 Task: Create a sub task System Test and UAT for the task  Develop a custom inventory management system in the project AgileAssist , assign it to team member softage.2@softage.net and update the status of the sub task to  Off Track , set the priority of the sub task to High
Action: Mouse moved to (366, 208)
Screenshot: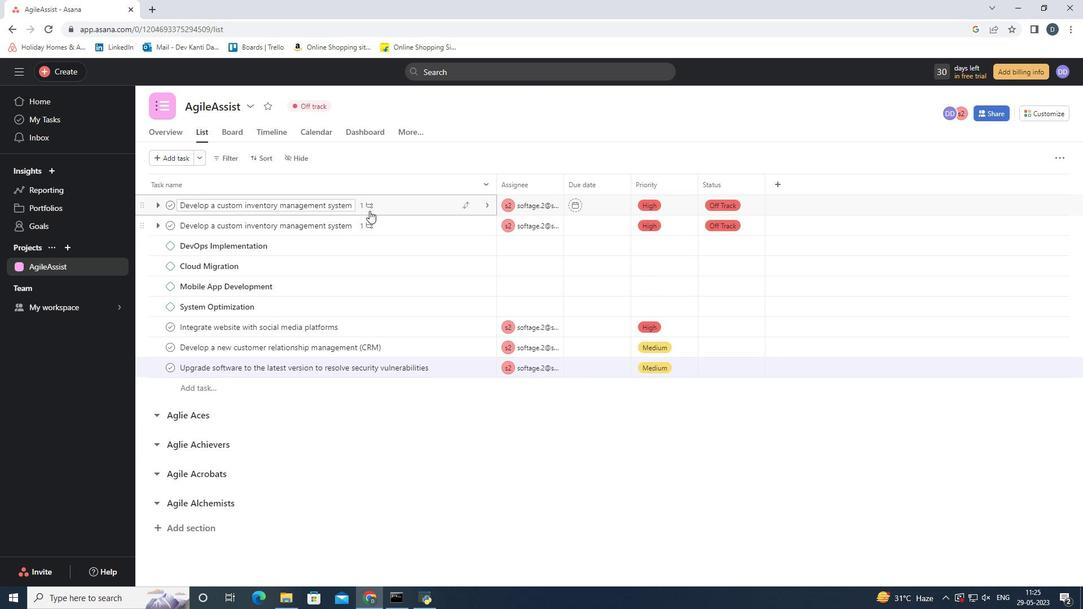 
Action: Mouse pressed left at (366, 208)
Screenshot: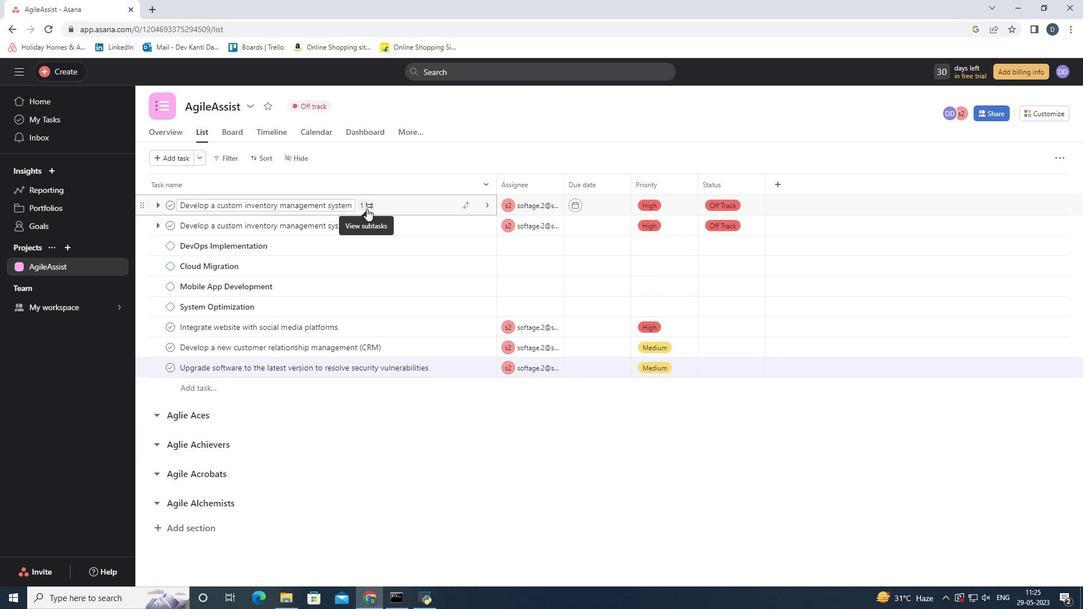 
Action: Mouse moved to (742, 399)
Screenshot: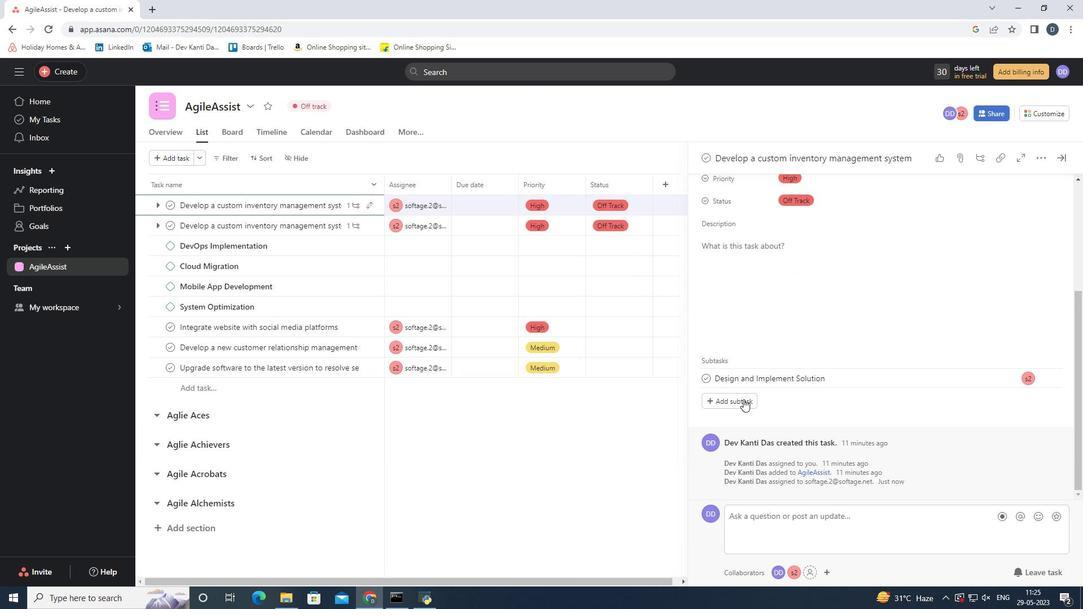
Action: Mouse pressed left at (742, 399)
Screenshot: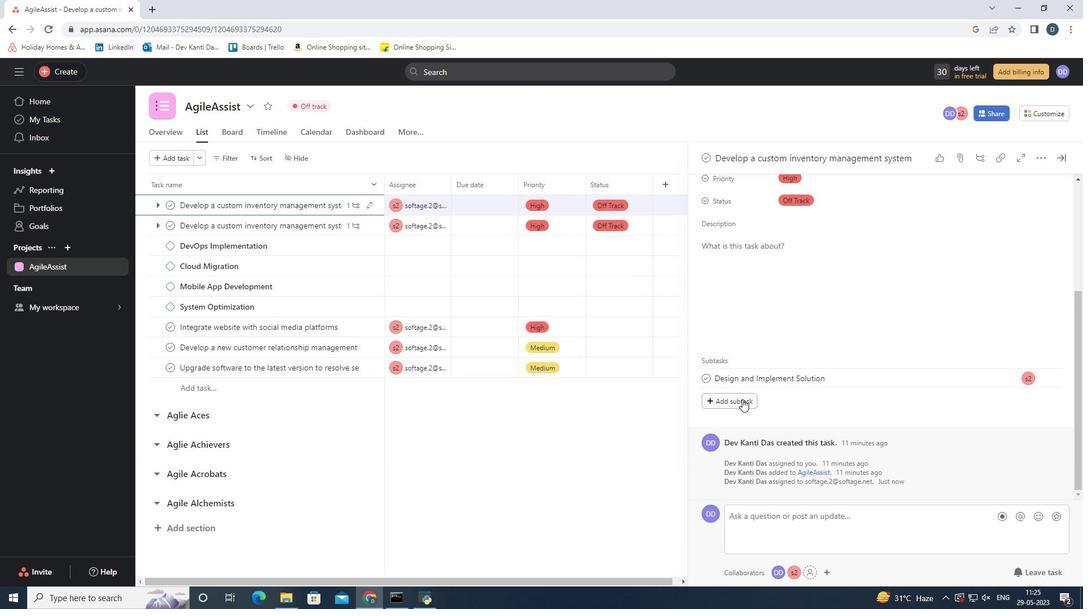 
Action: Mouse moved to (766, 375)
Screenshot: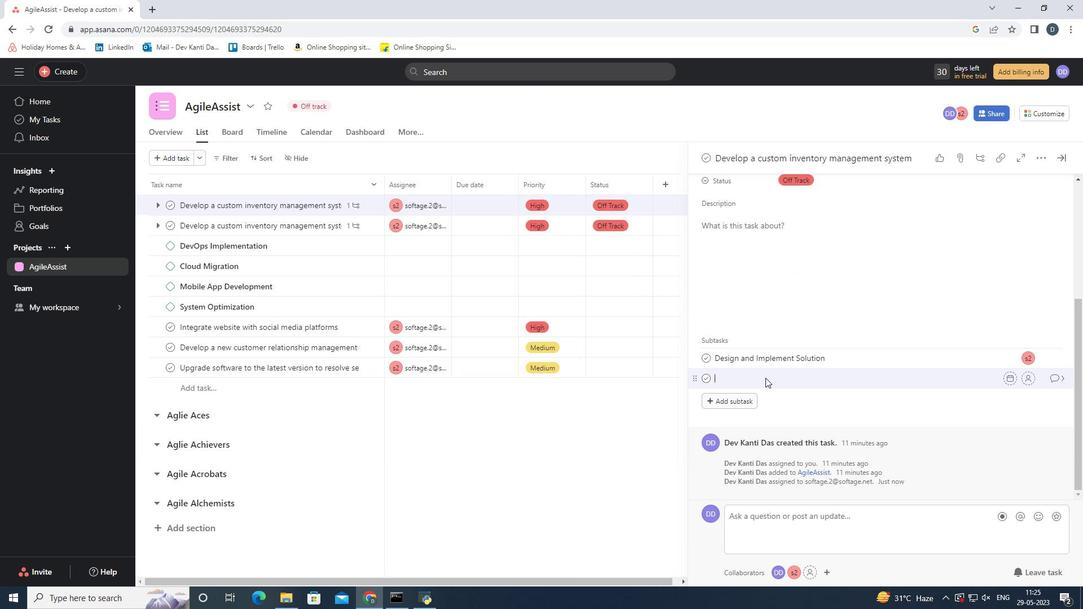 
Action: Key pressed <Key.shift><Key.shift><Key.shift><Key.shift><Key.shift><Key.shift><Key.shift><Key.shift><Key.shift><Key.shift><Key.shift><Key.shift><Key.shift><Key.shift><Key.shift><Key.shift><Key.shift><Key.shift><Key.shift><Key.shift><Key.shift><Key.shift><Key.shift><Key.shift><Key.shift><Key.shift><Key.shift><Key.shift><Key.shift><Key.shift><Key.shift><Key.shift><Key.shift><Key.shift><Key.shift><Key.shift><Key.shift><Key.shift><Key.shift><Key.shift><Key.shift><Key.shift><Key.shift><Key.shift><Key.shift><Key.shift><Key.shift><Key.shift><Key.shift><Key.shift><Key.shift><Key.shift><Key.shift><Key.shift><Key.shift><Key.shift><Key.shift><Key.shift><Key.shift><Key.shift><Key.shift><Key.shift><Key.shift><Key.shift><Key.shift><Key.shift><Key.shift><Key.shift><Key.shift><Key.shift><Key.shift><Key.shift><Key.shift><Key.shift><Key.shift><Key.shift>System<Key.space><Key.shift>Test<Key.space>and<Key.space><Key.shift>UAT
Screenshot: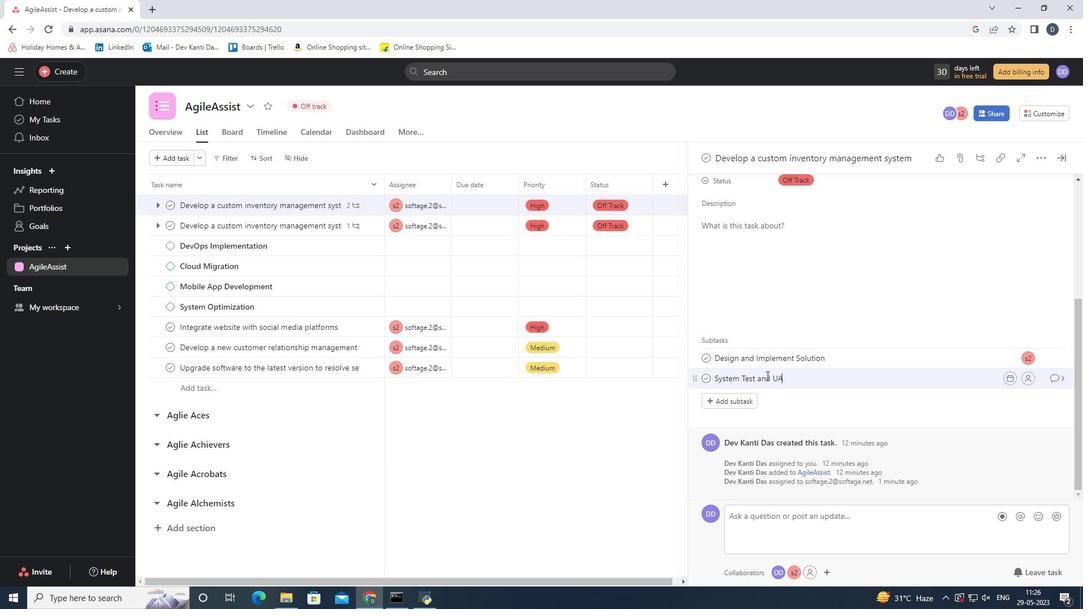 
Action: Mouse moved to (1026, 378)
Screenshot: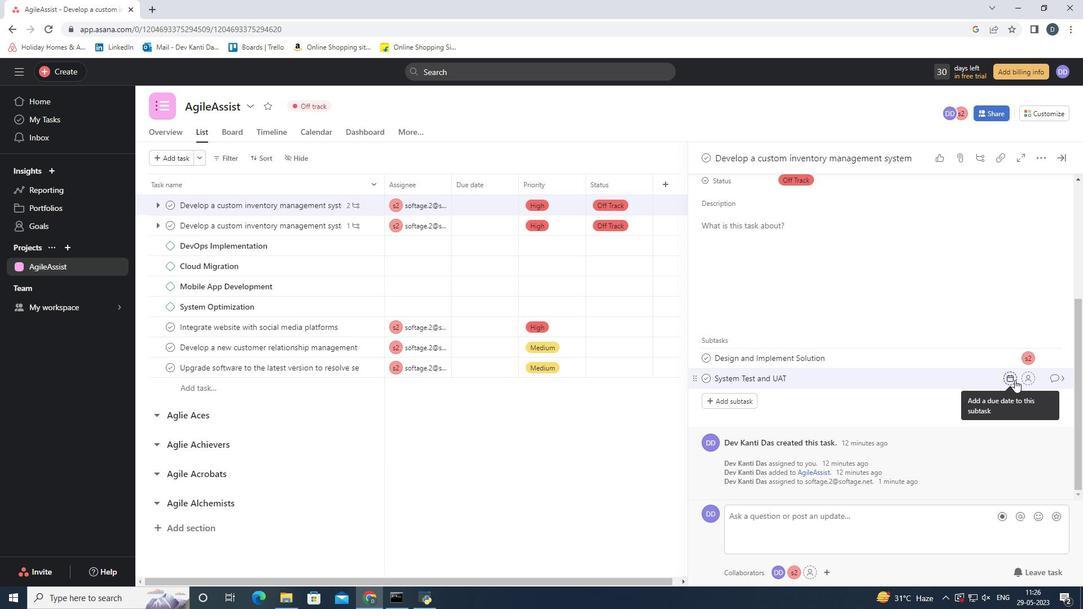
Action: Mouse pressed left at (1026, 378)
Screenshot: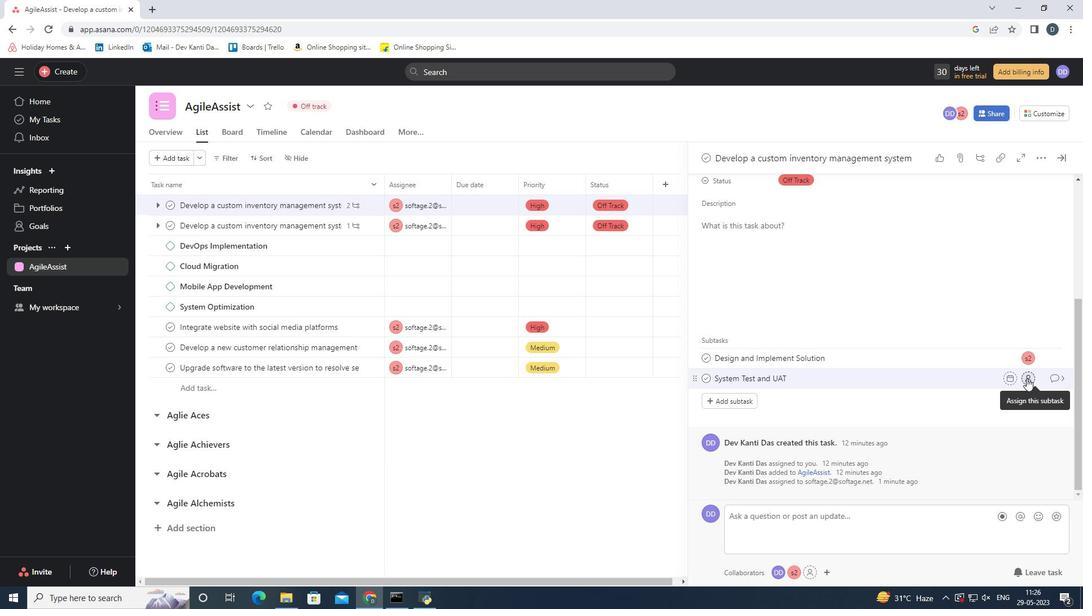 
Action: Mouse moved to (919, 464)
Screenshot: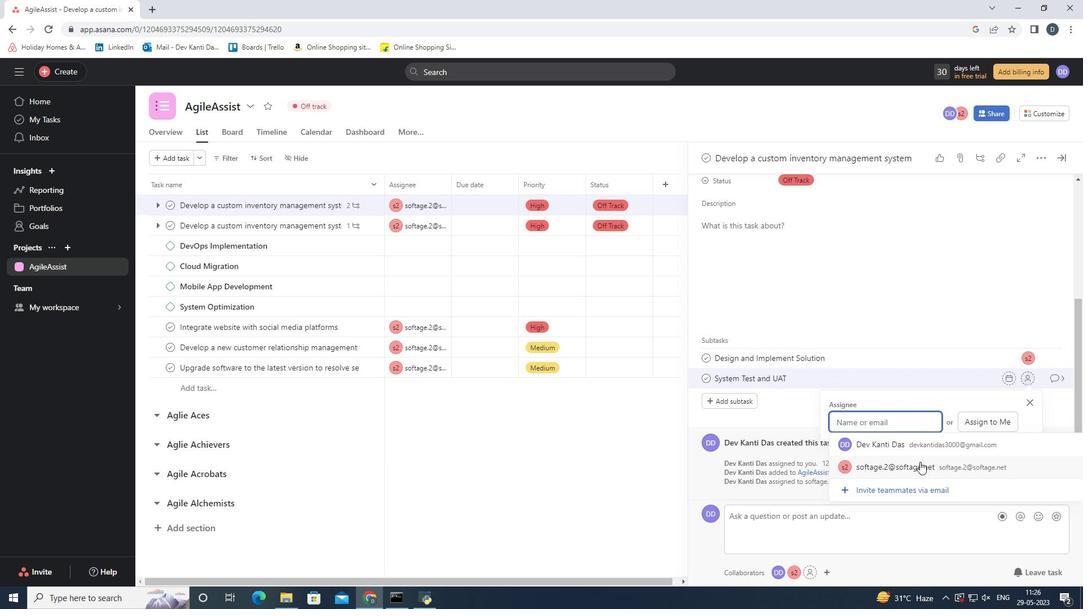 
Action: Mouse pressed left at (919, 464)
Screenshot: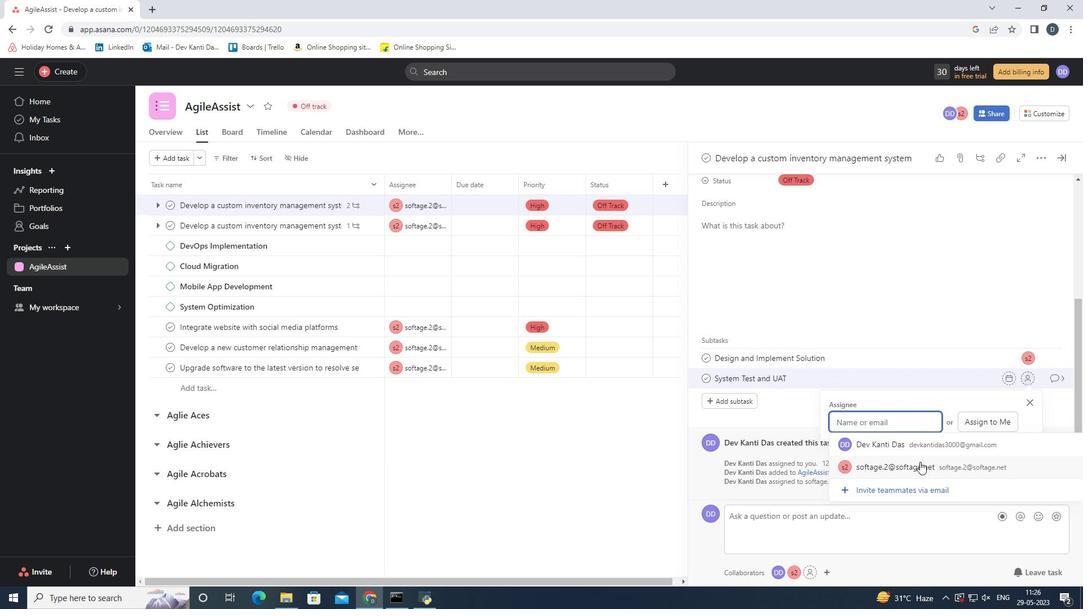 
Action: Mouse moved to (1058, 381)
Screenshot: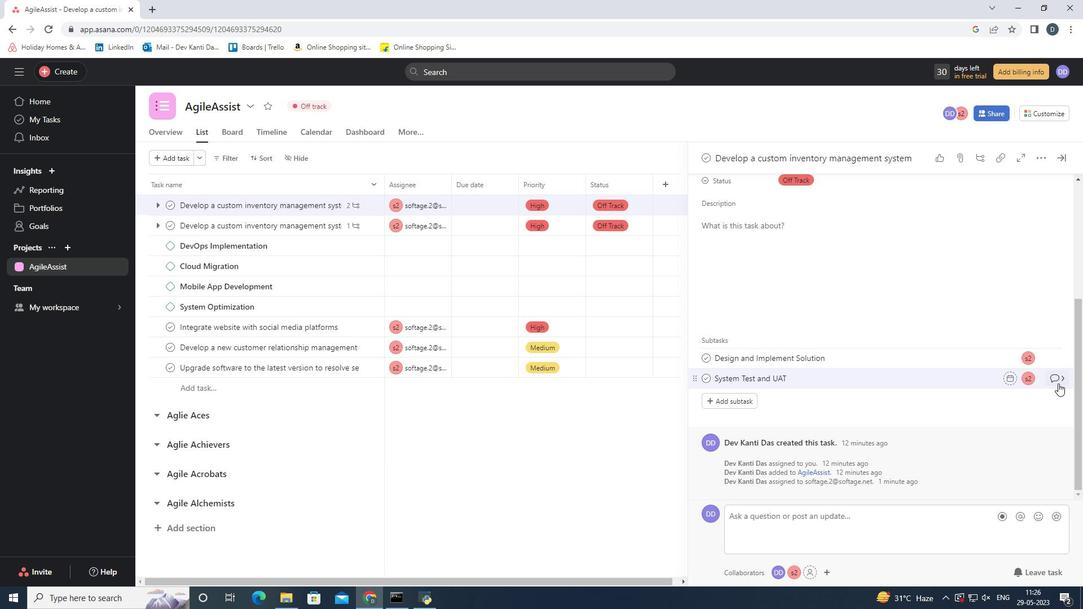 
Action: Mouse pressed left at (1058, 381)
Screenshot: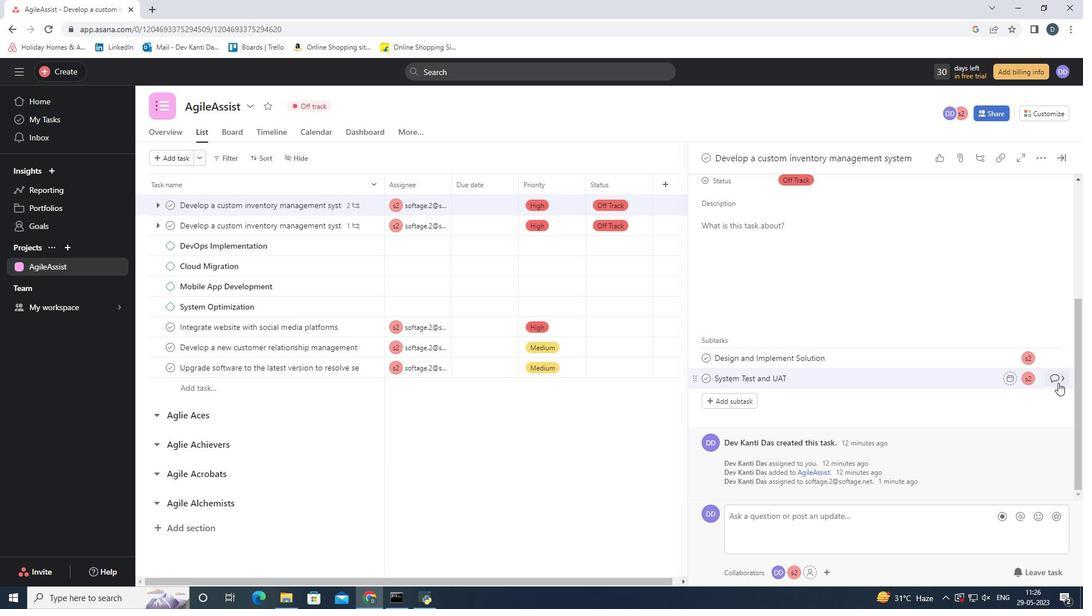 
Action: Mouse moved to (799, 374)
Screenshot: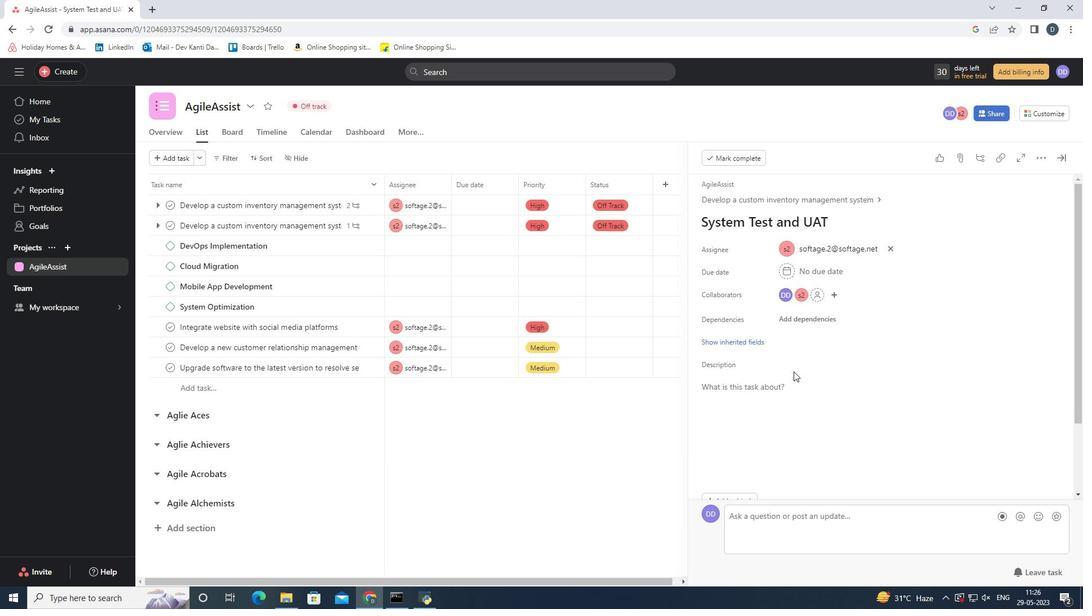 
Action: Mouse scrolled (799, 374) with delta (0, 0)
Screenshot: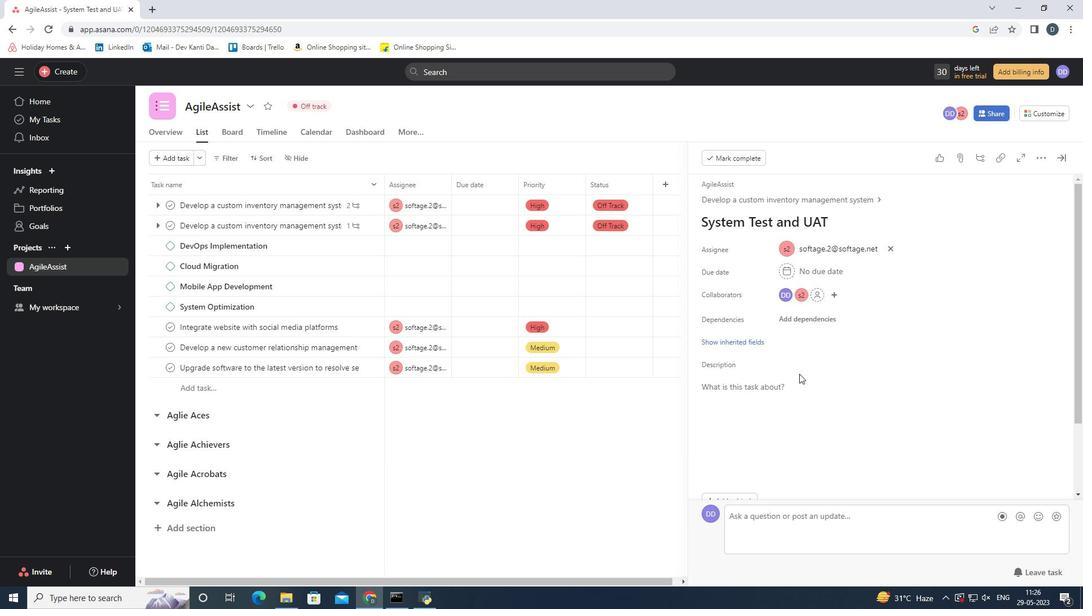 
Action: Mouse scrolled (799, 374) with delta (0, 0)
Screenshot: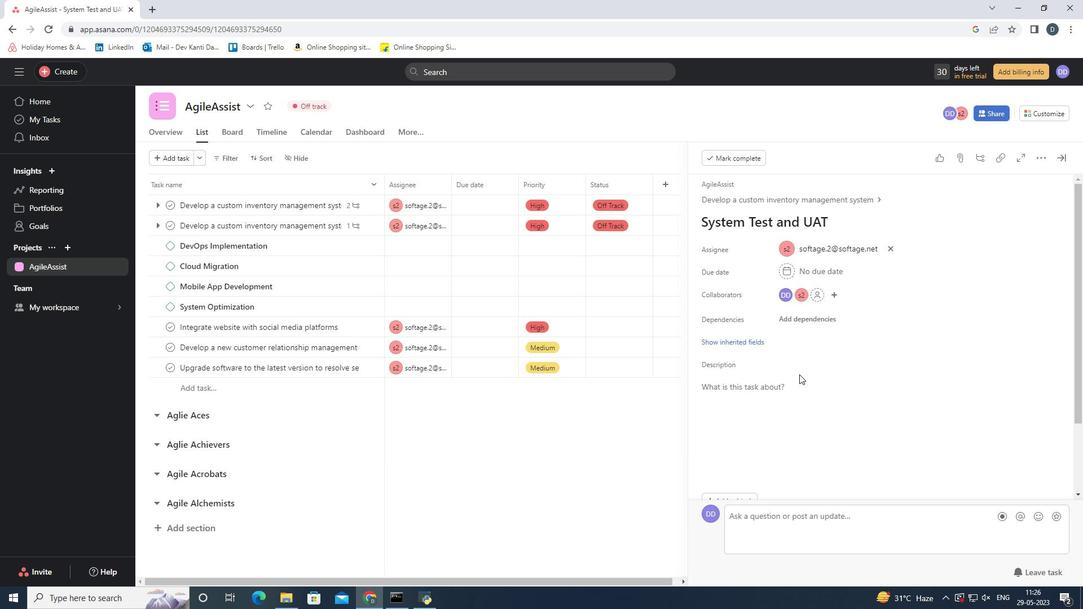 
Action: Mouse scrolled (799, 374) with delta (0, 0)
Screenshot: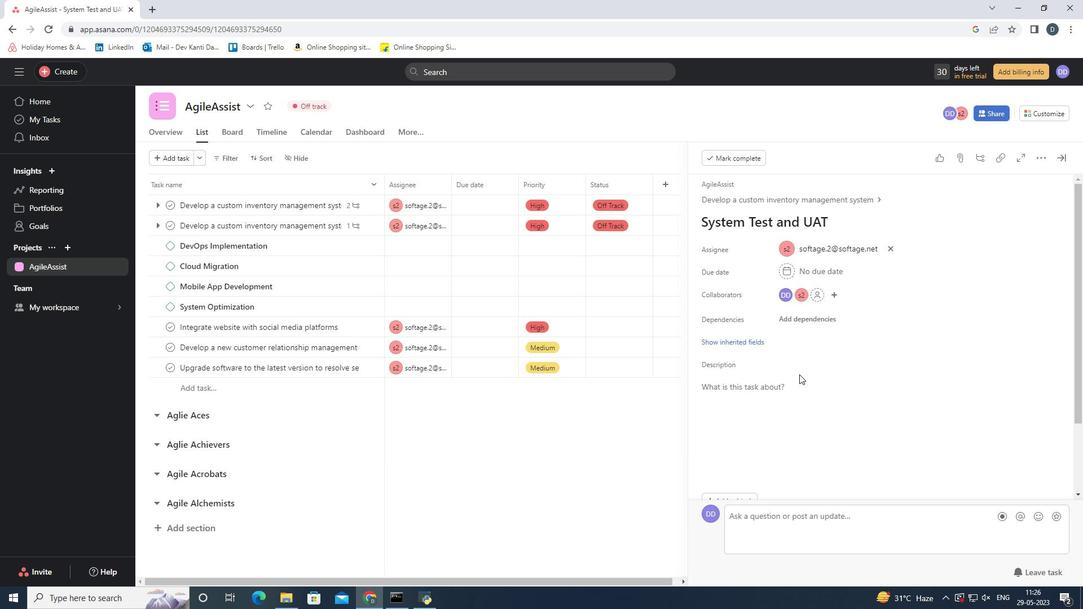 
Action: Mouse scrolled (799, 374) with delta (0, 0)
Screenshot: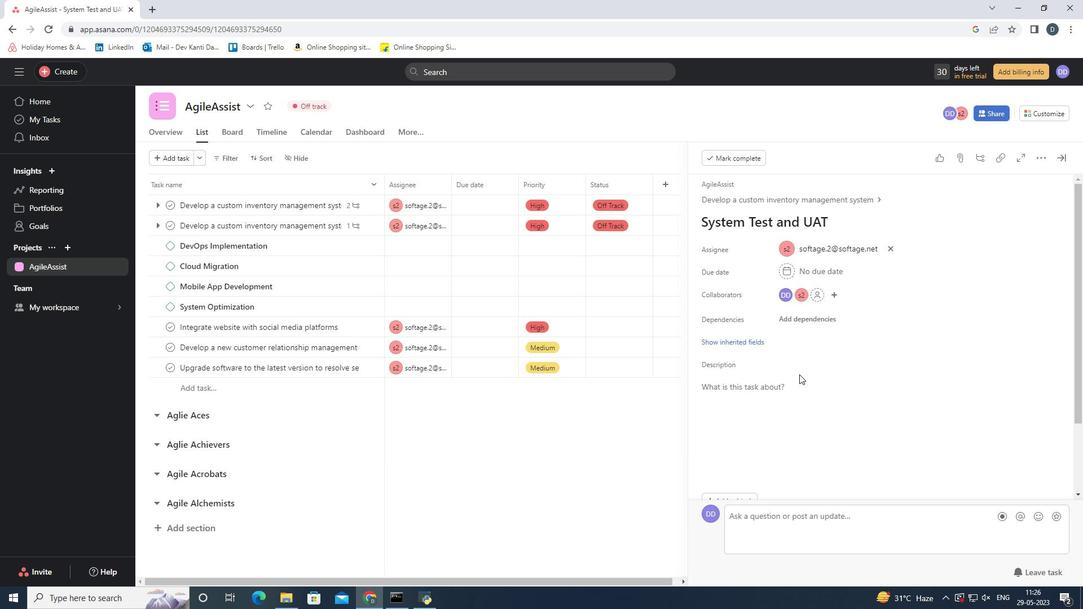 
Action: Mouse scrolled (799, 374) with delta (0, 0)
Screenshot: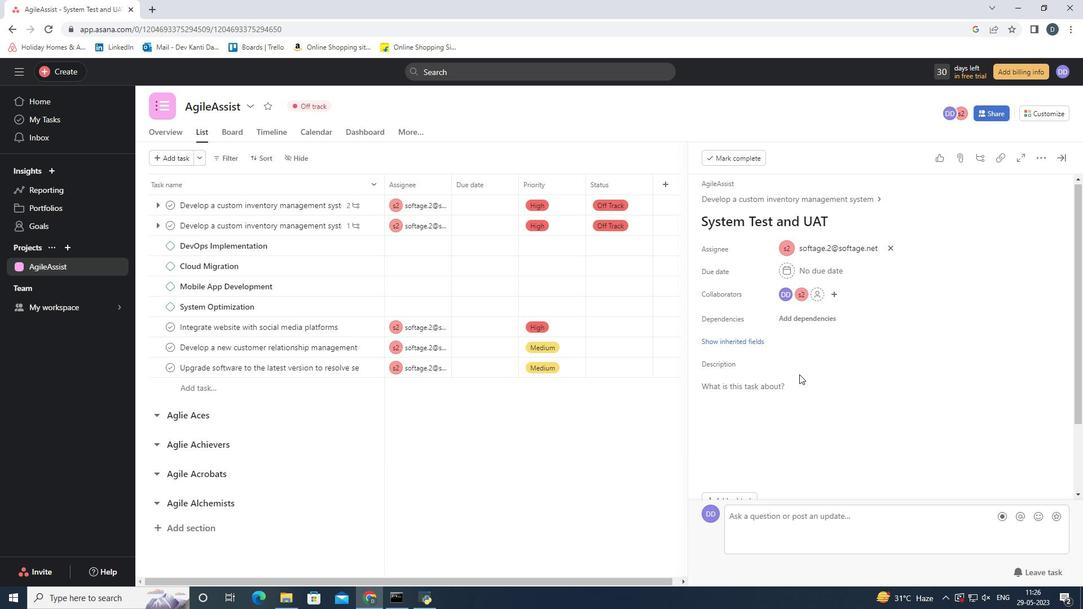 
Action: Mouse moved to (814, 476)
Screenshot: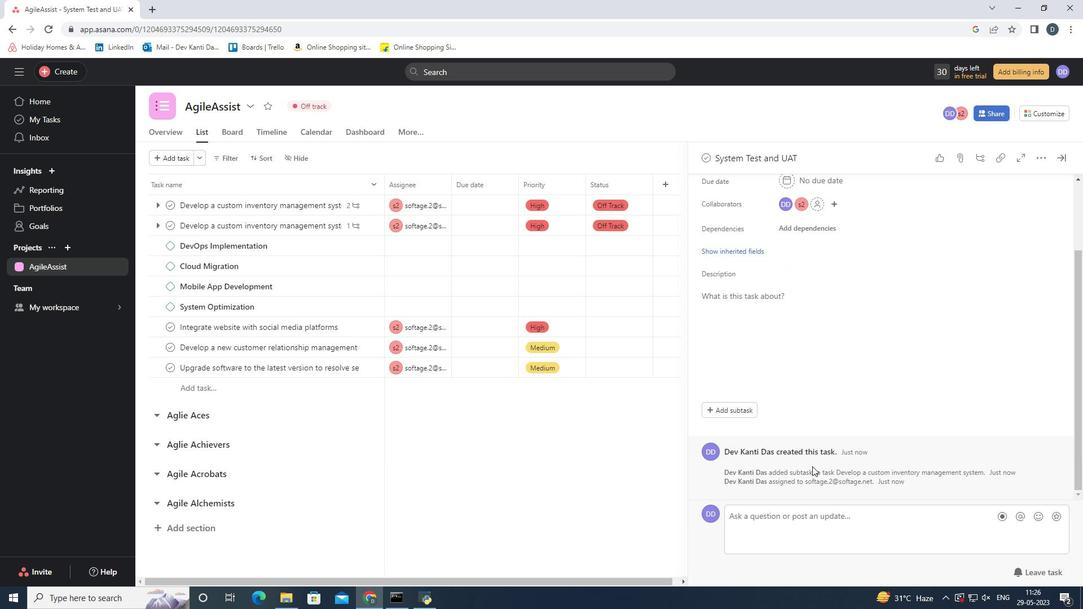 
Action: Mouse scrolled (814, 476) with delta (0, 0)
Screenshot: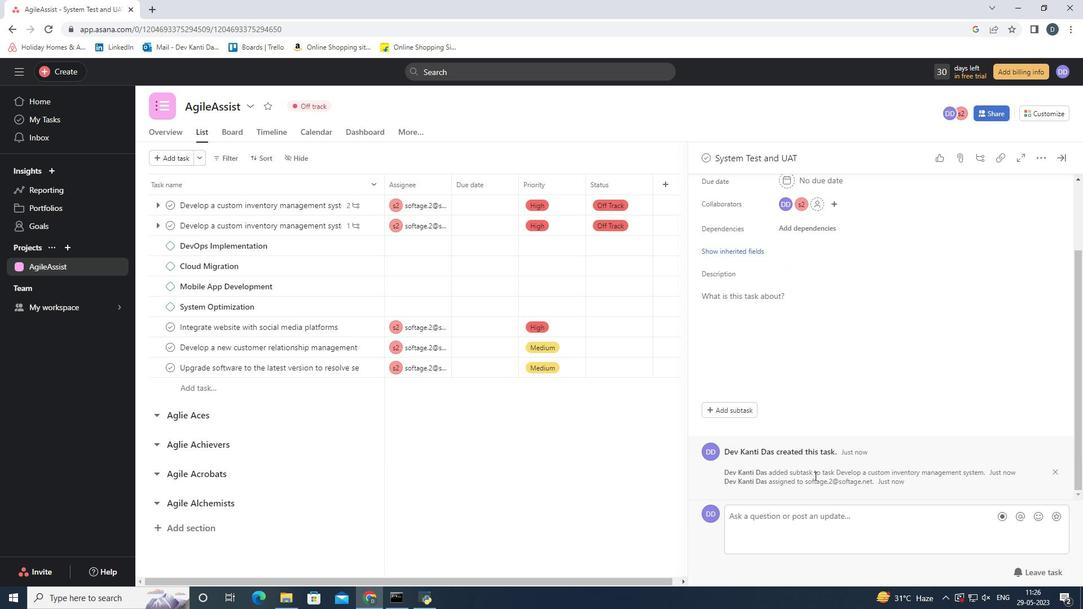 
Action: Mouse scrolled (814, 476) with delta (0, 0)
Screenshot: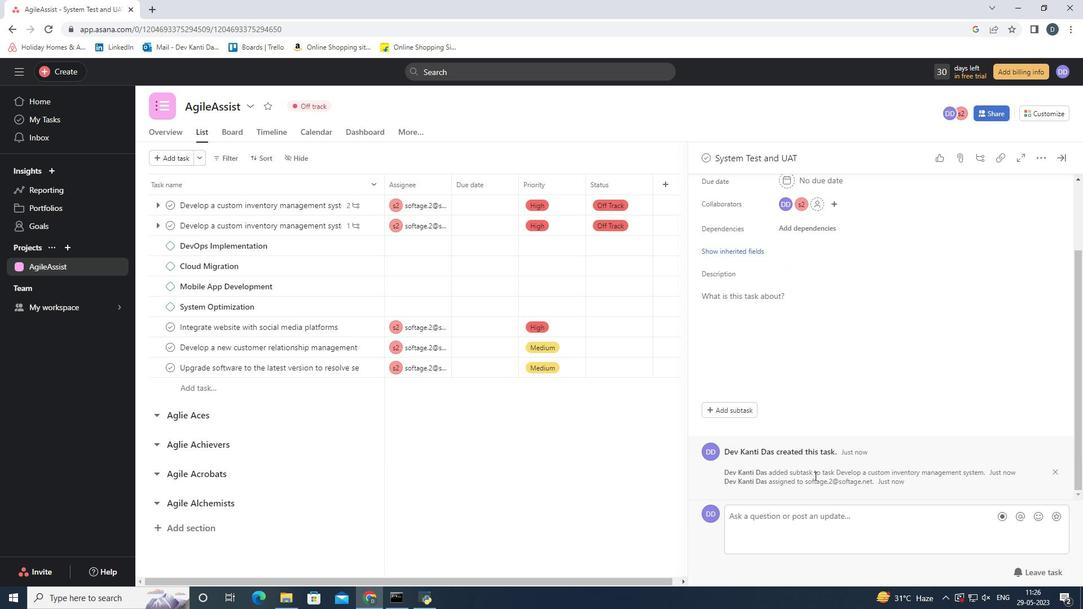 
Action: Mouse scrolled (814, 476) with delta (0, 0)
Screenshot: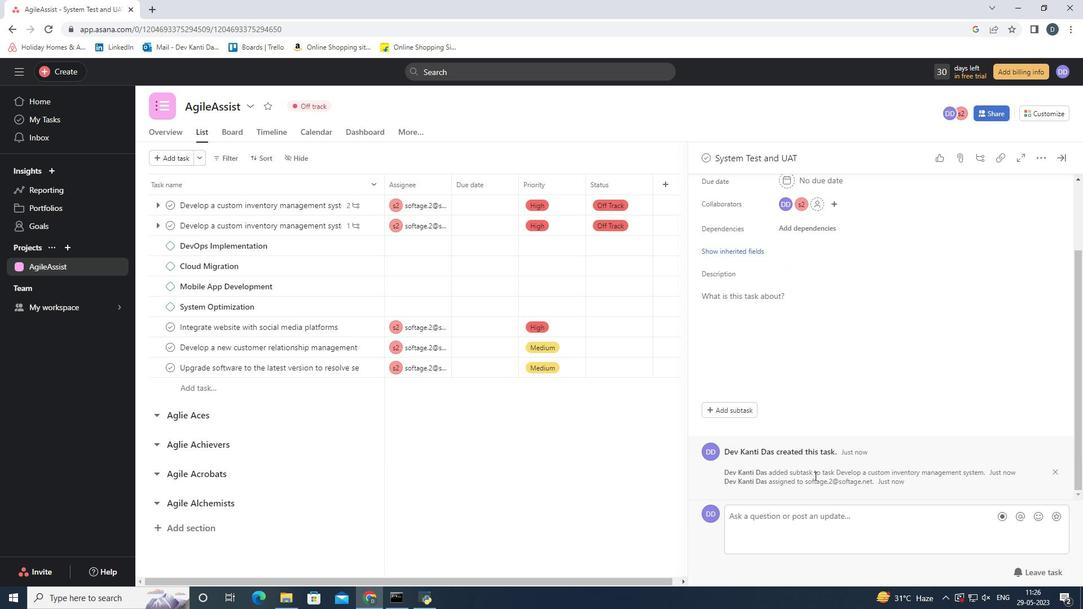 
Action: Mouse scrolled (814, 476) with delta (0, 0)
Screenshot: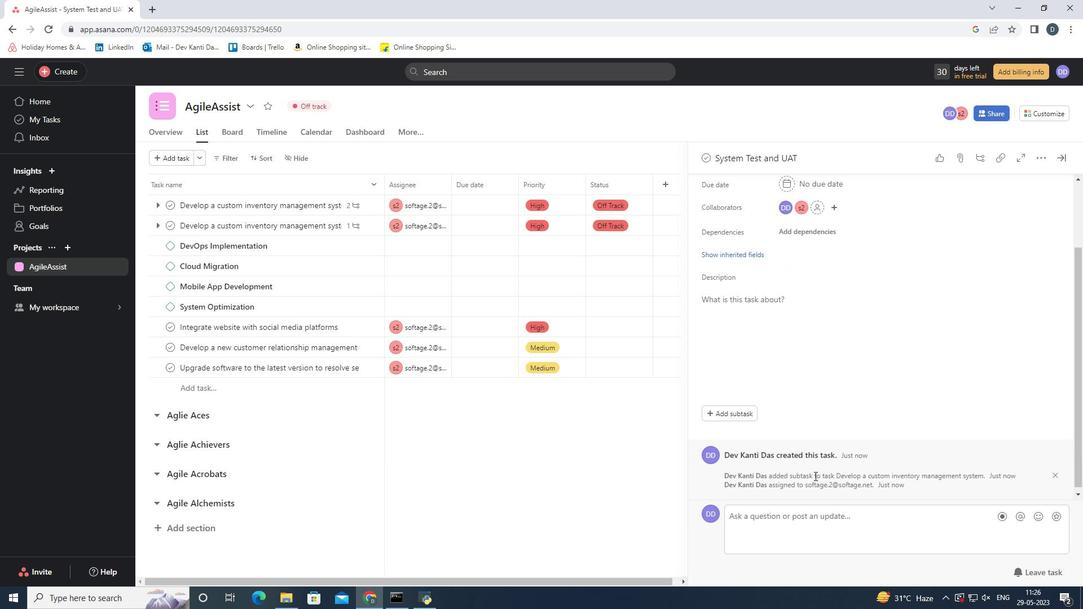 
Action: Mouse moved to (731, 344)
Screenshot: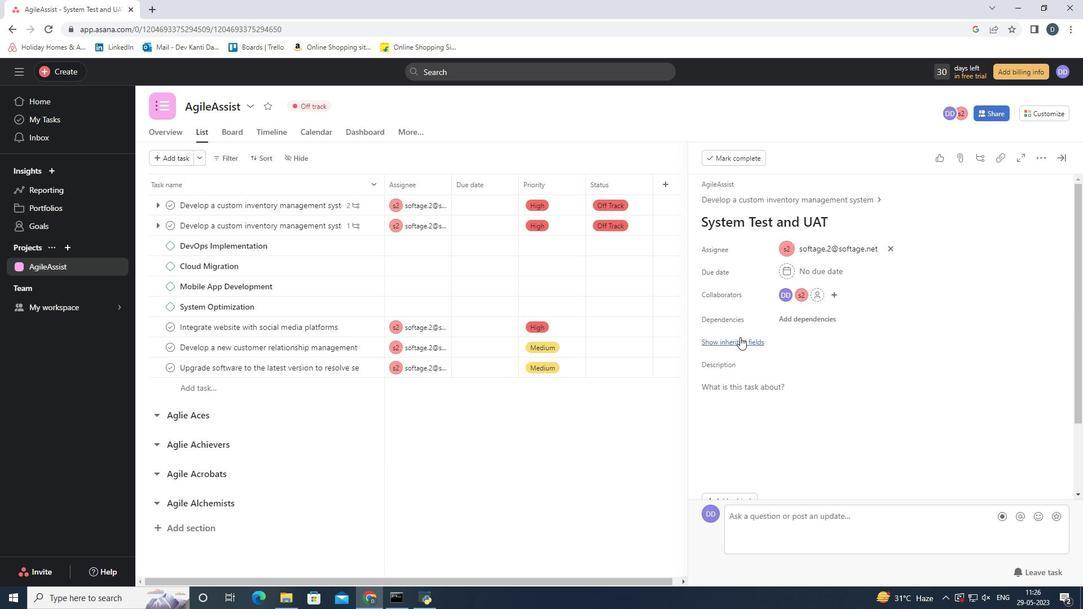 
Action: Mouse pressed left at (731, 344)
Screenshot: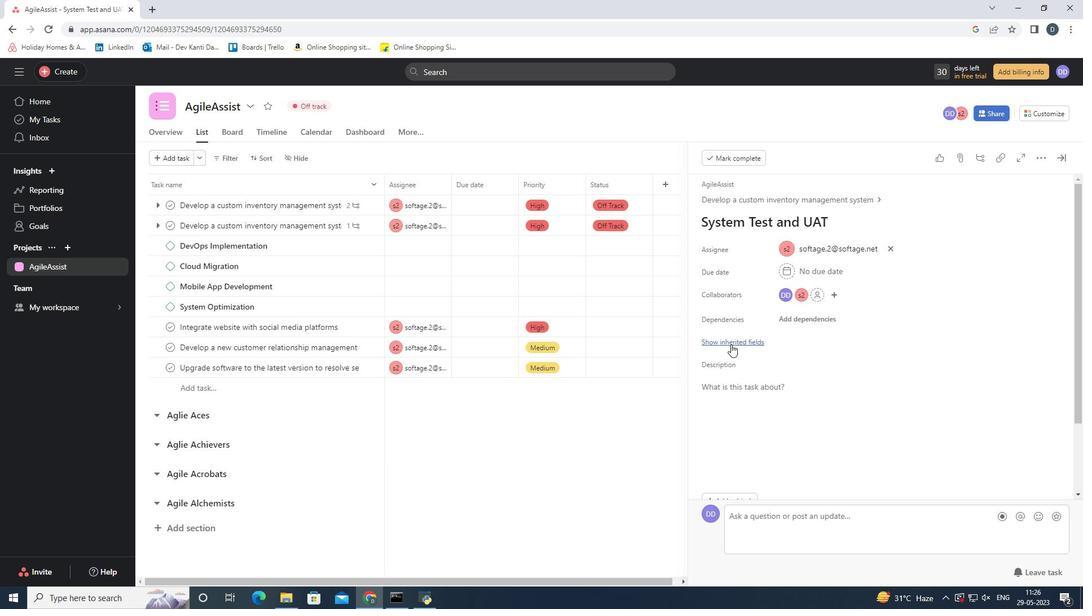 
Action: Mouse moved to (829, 361)
Screenshot: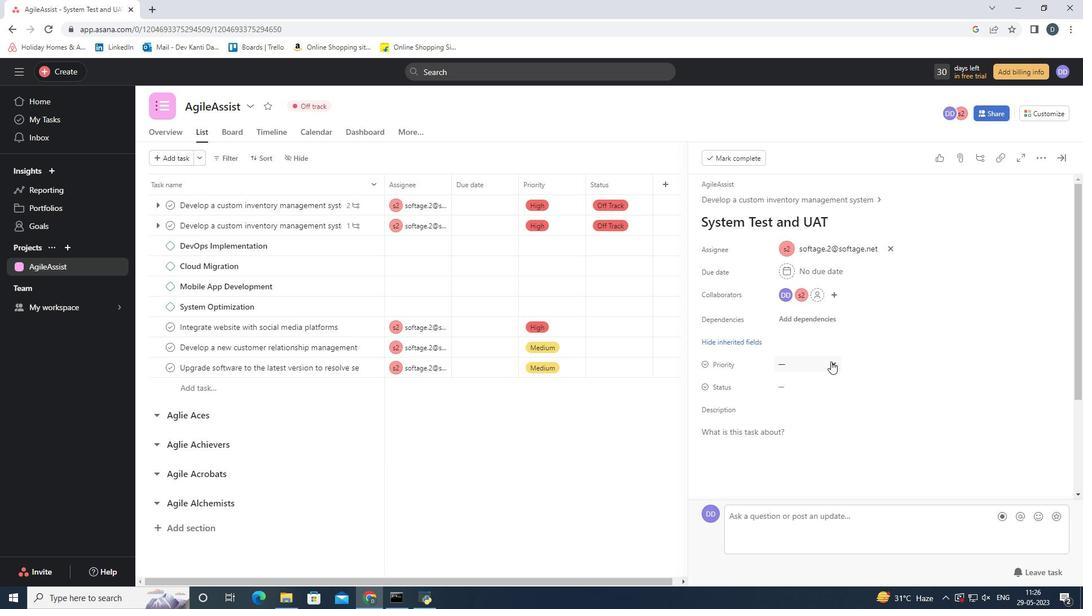 
Action: Mouse pressed left at (829, 361)
Screenshot: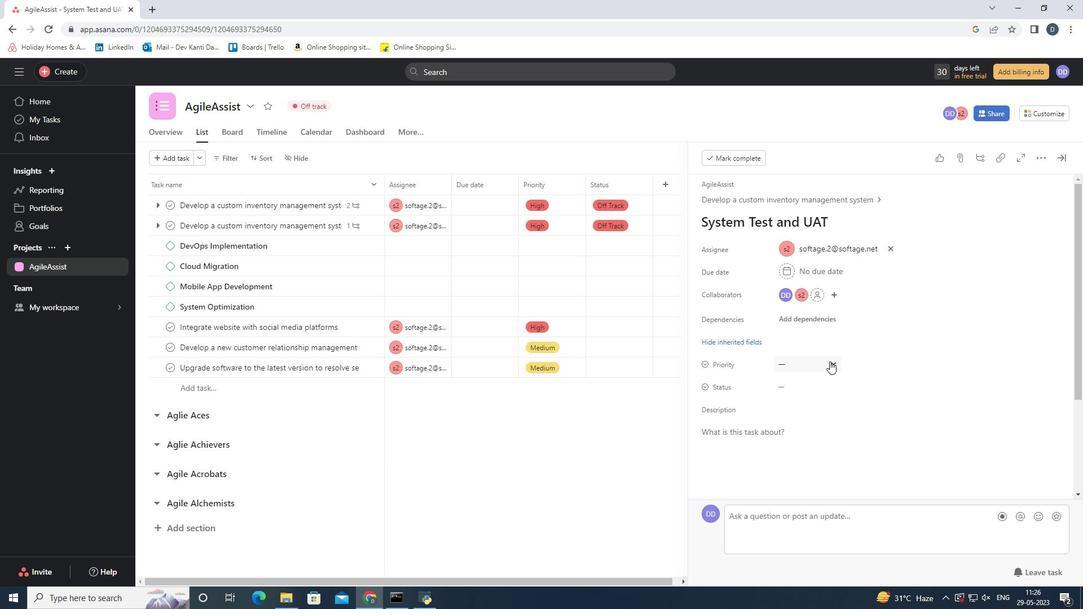 
Action: Mouse moved to (827, 423)
Screenshot: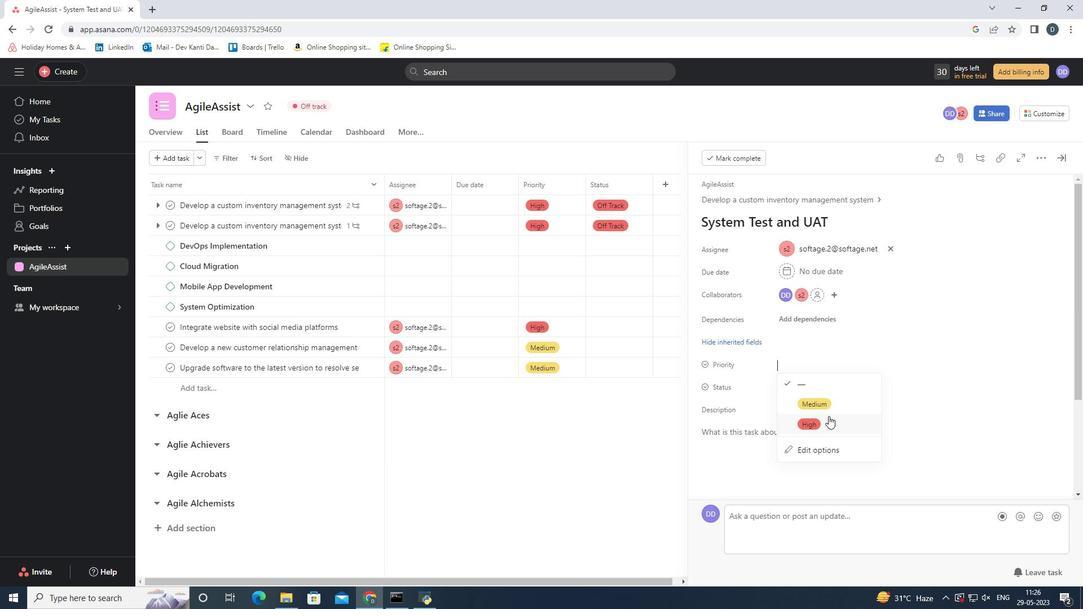
Action: Mouse pressed left at (827, 423)
Screenshot: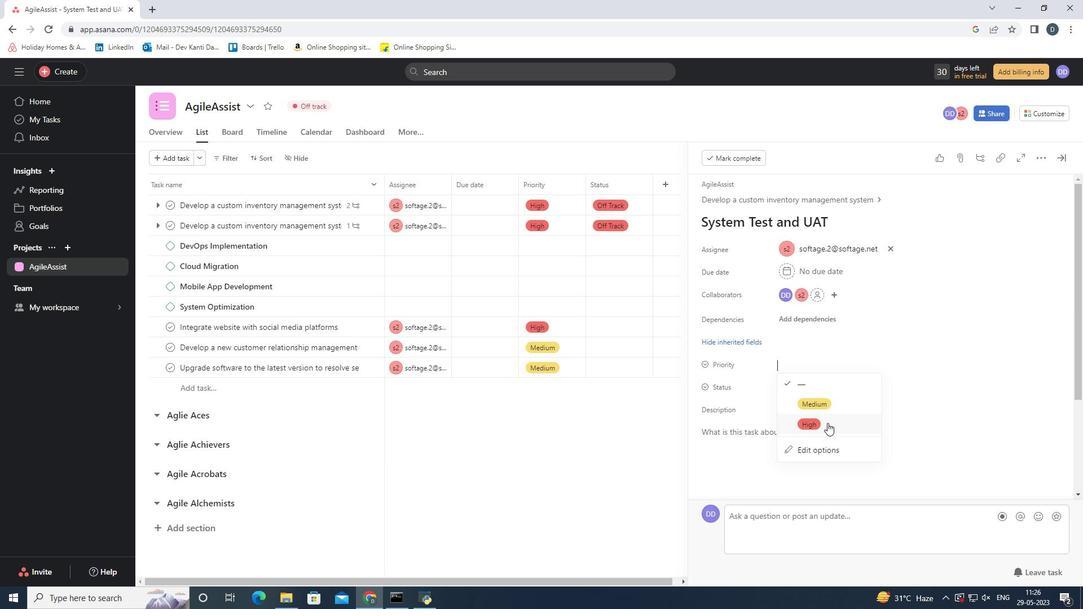 
Action: Mouse moved to (831, 385)
Screenshot: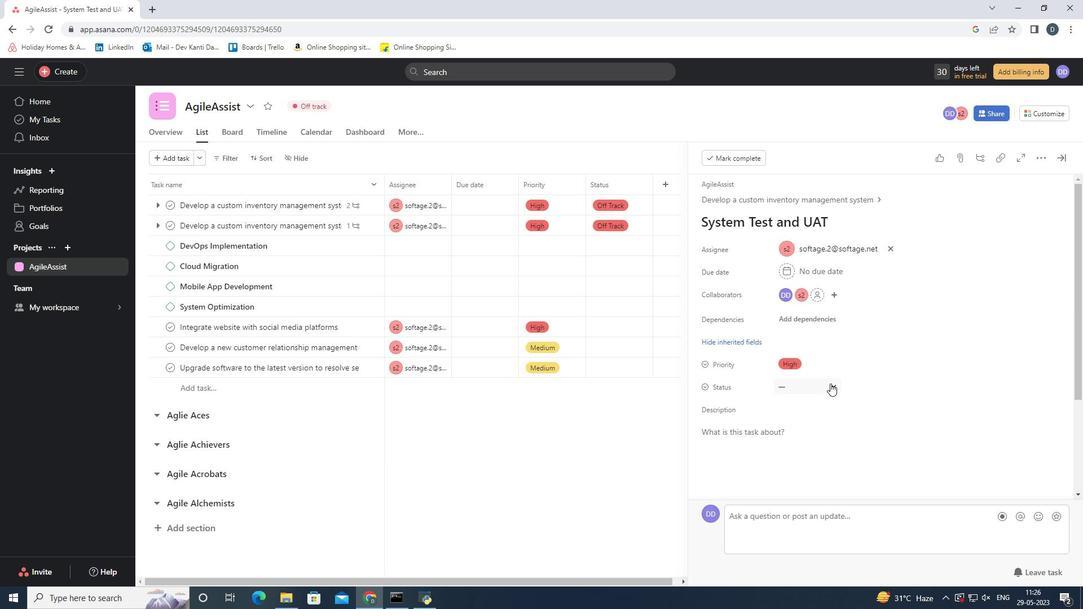
Action: Mouse pressed left at (831, 385)
Screenshot: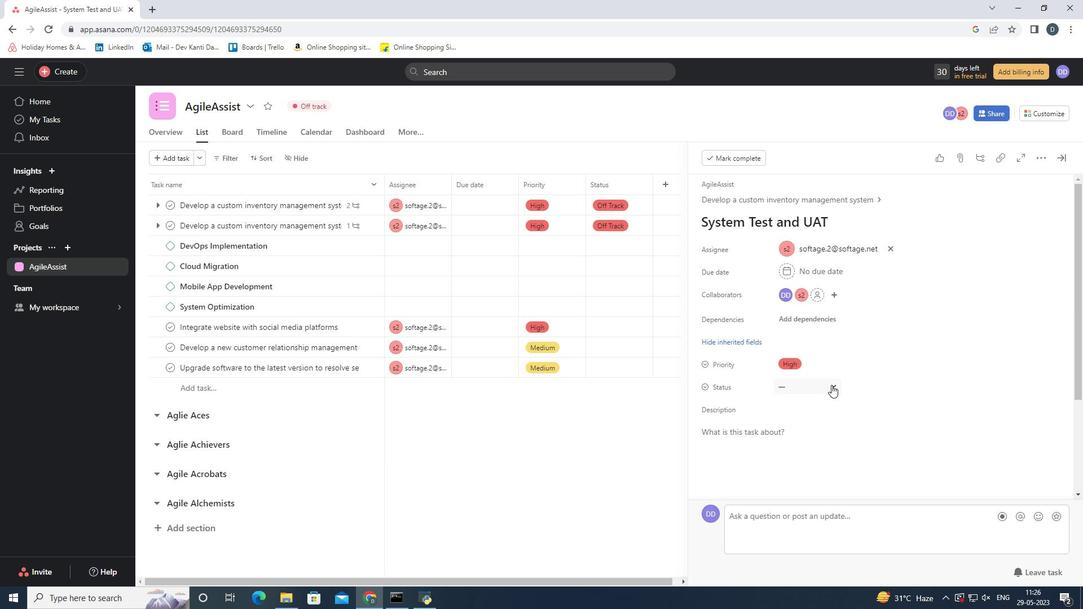 
Action: Mouse moved to (834, 444)
Screenshot: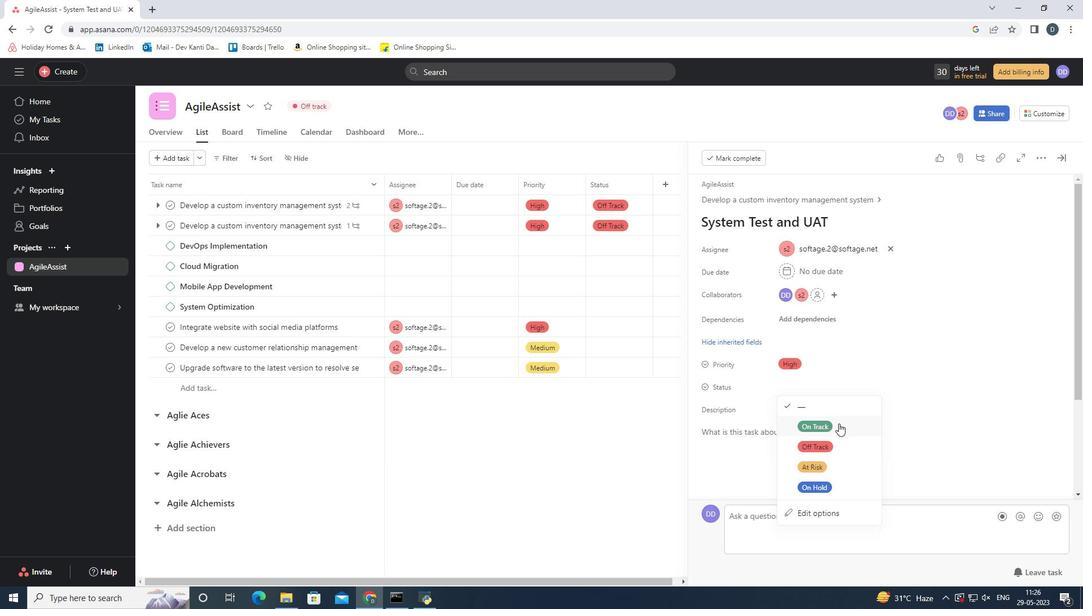 
Action: Mouse pressed left at (834, 444)
Screenshot: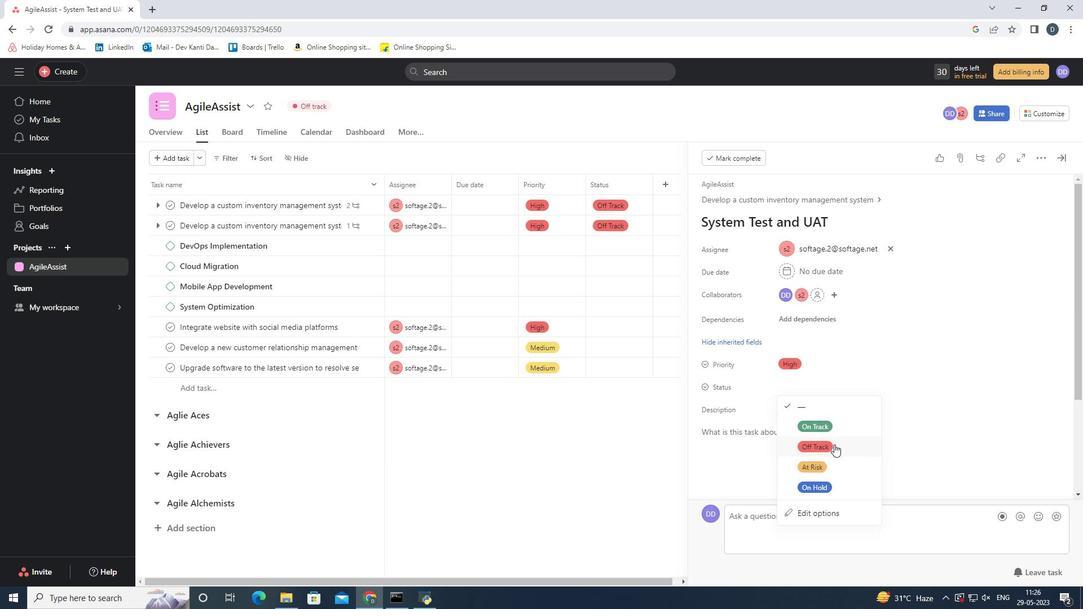 
Action: Mouse moved to (1065, 157)
Screenshot: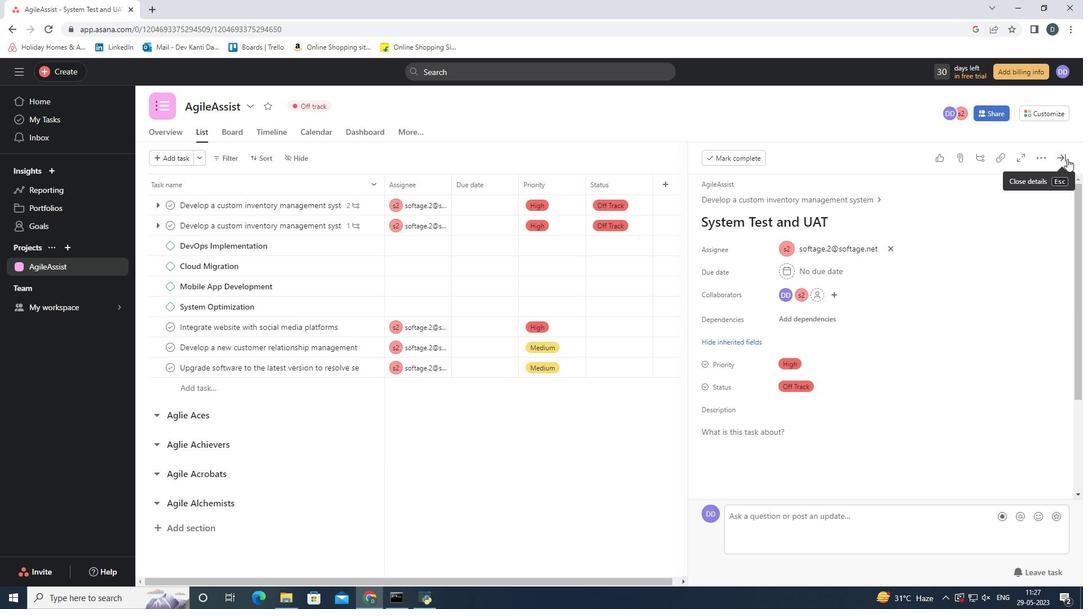 
Action: Mouse pressed left at (1065, 157)
Screenshot: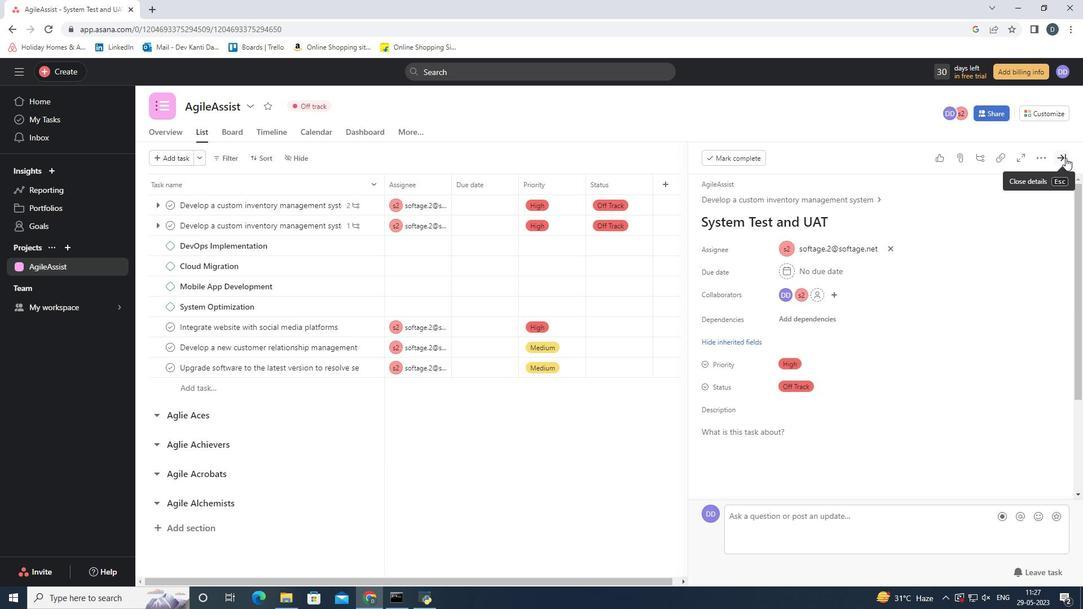 
Action: Mouse moved to (606, 455)
Screenshot: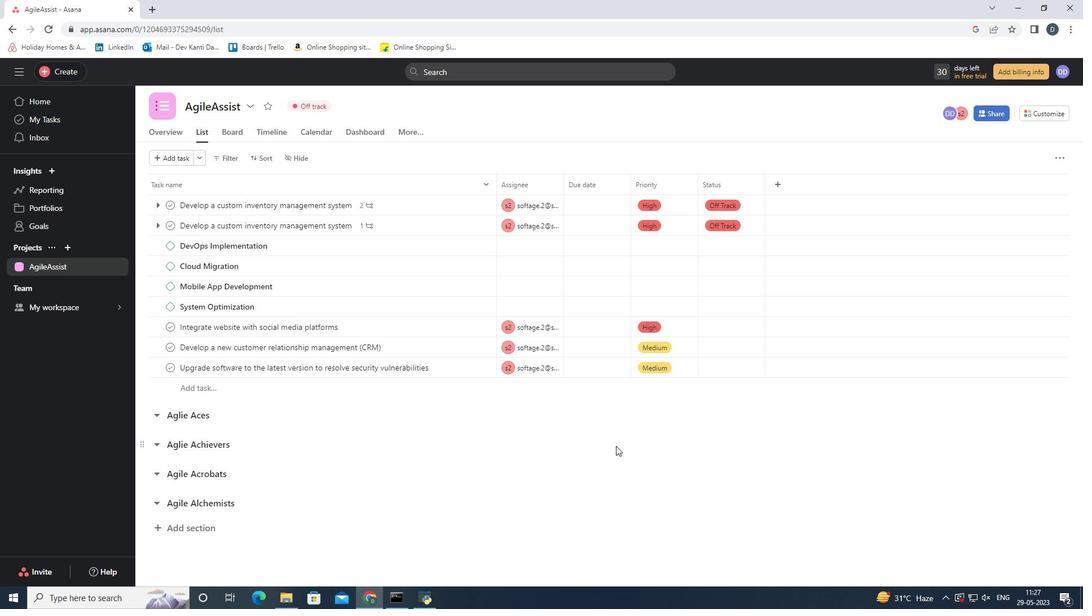 
